 Task: Check more about industry options.
Action: Mouse moved to (804, 100)
Screenshot: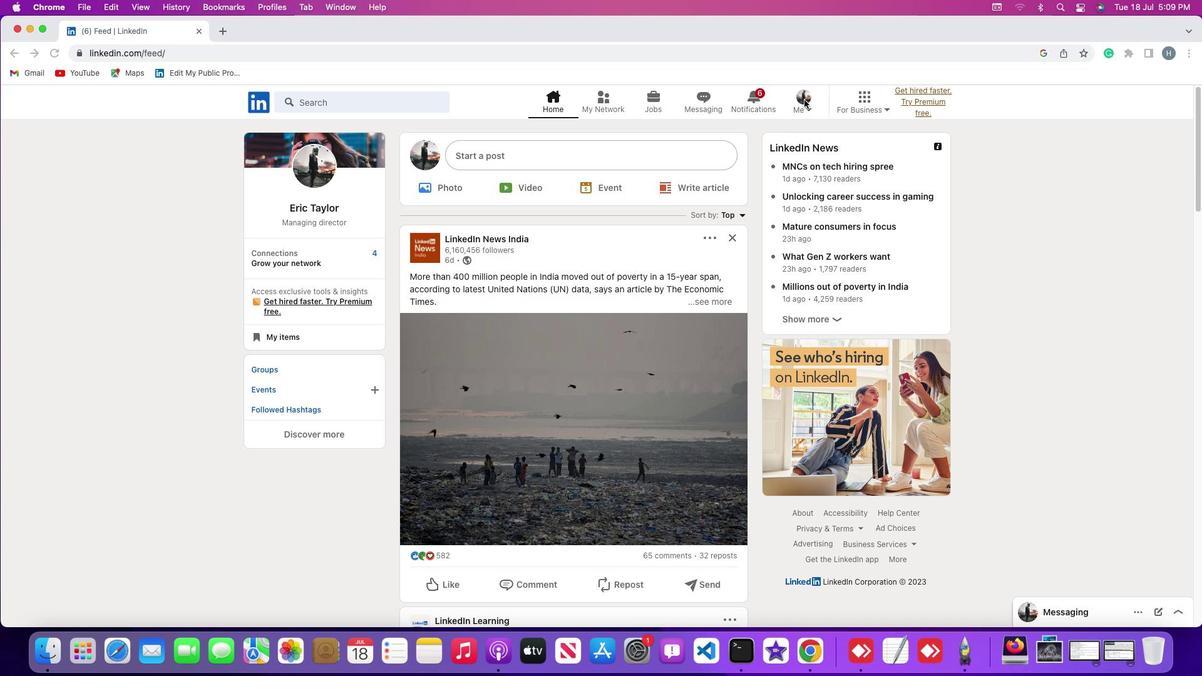 
Action: Mouse pressed left at (804, 100)
Screenshot: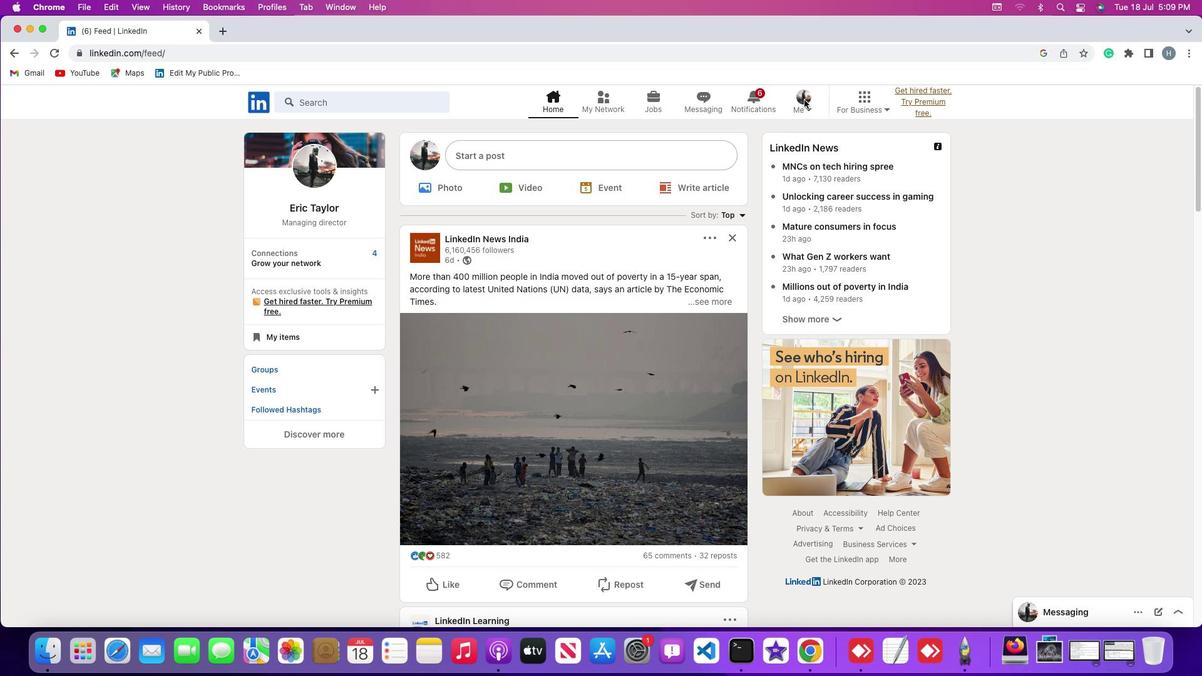 
Action: Mouse moved to (808, 107)
Screenshot: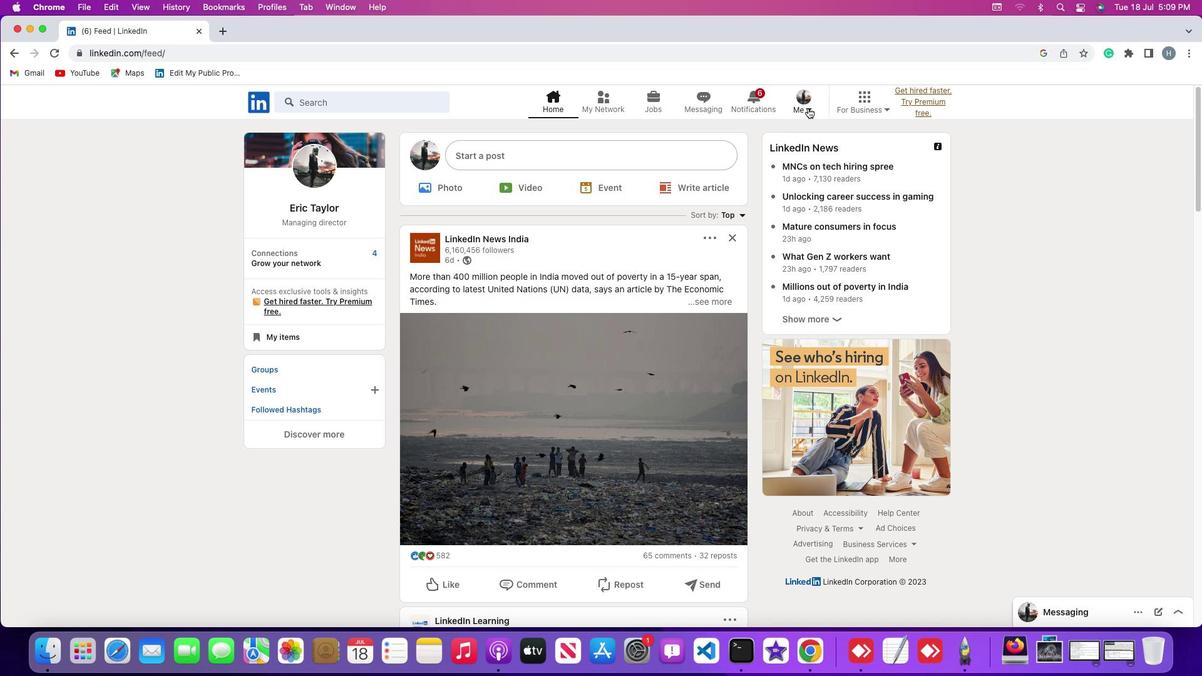 
Action: Mouse pressed left at (808, 107)
Screenshot: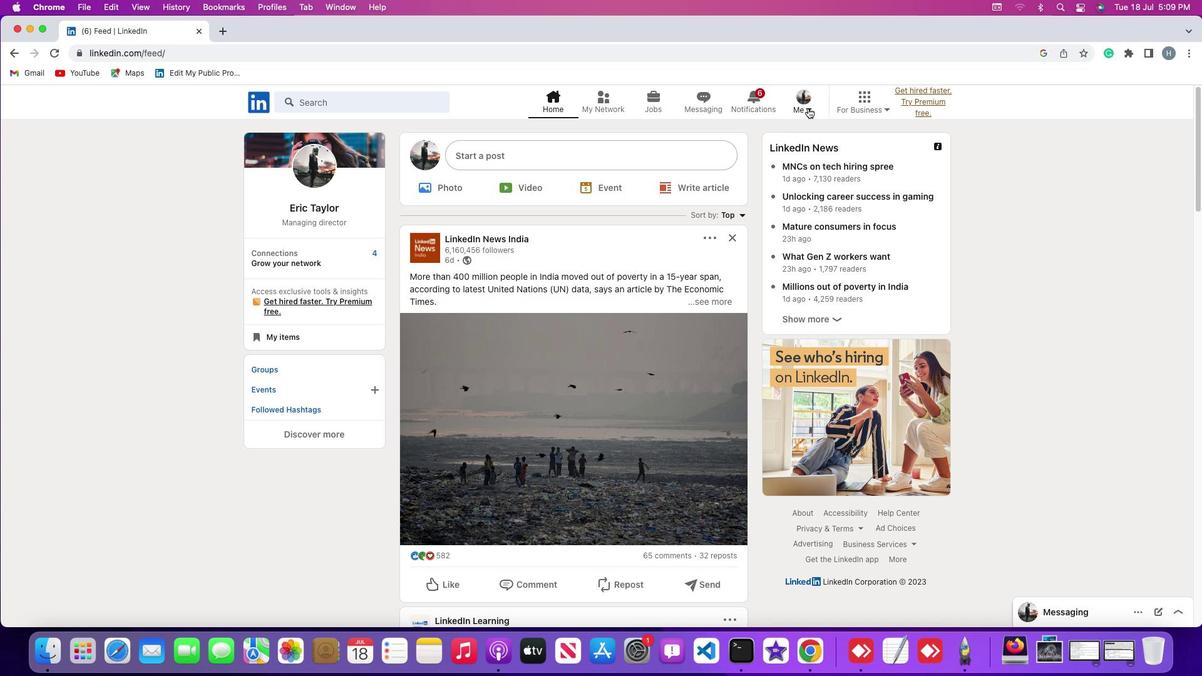 
Action: Mouse moved to (804, 171)
Screenshot: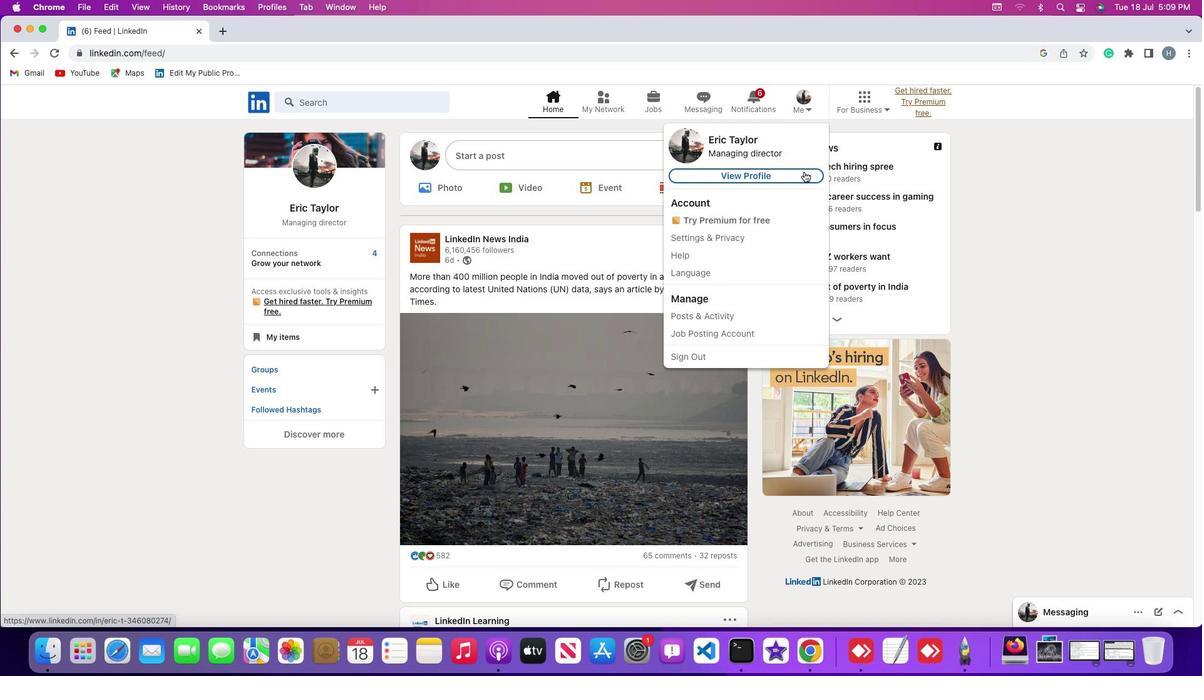 
Action: Mouse pressed left at (804, 171)
Screenshot: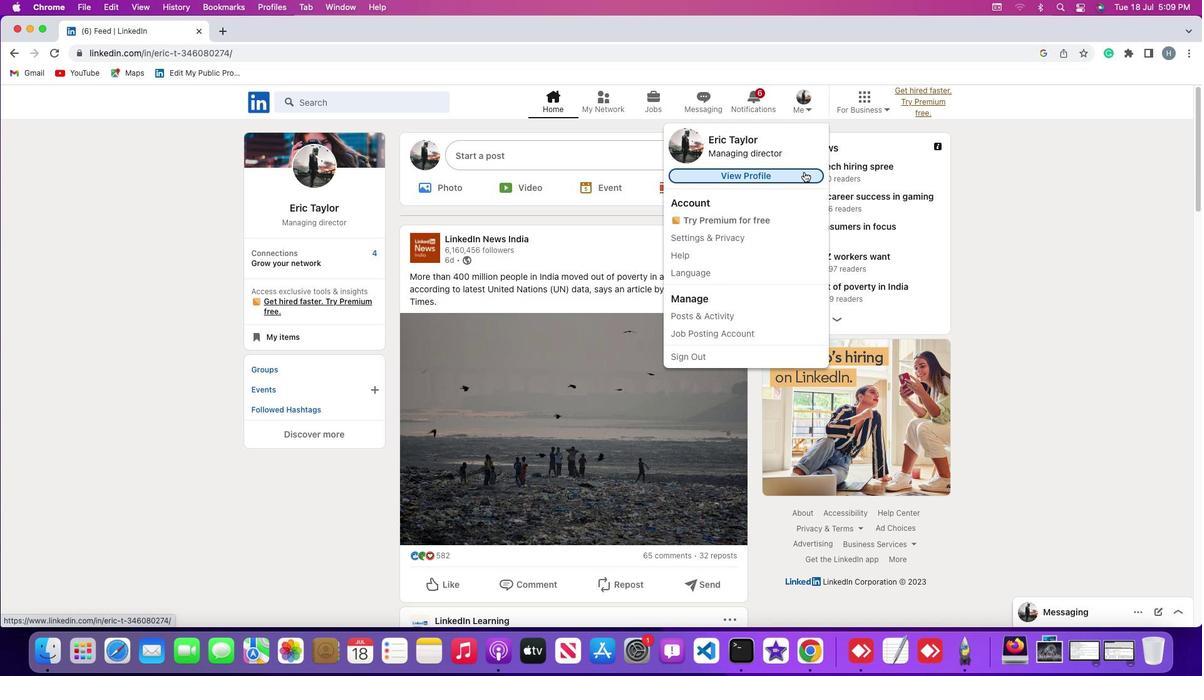
Action: Mouse moved to (728, 283)
Screenshot: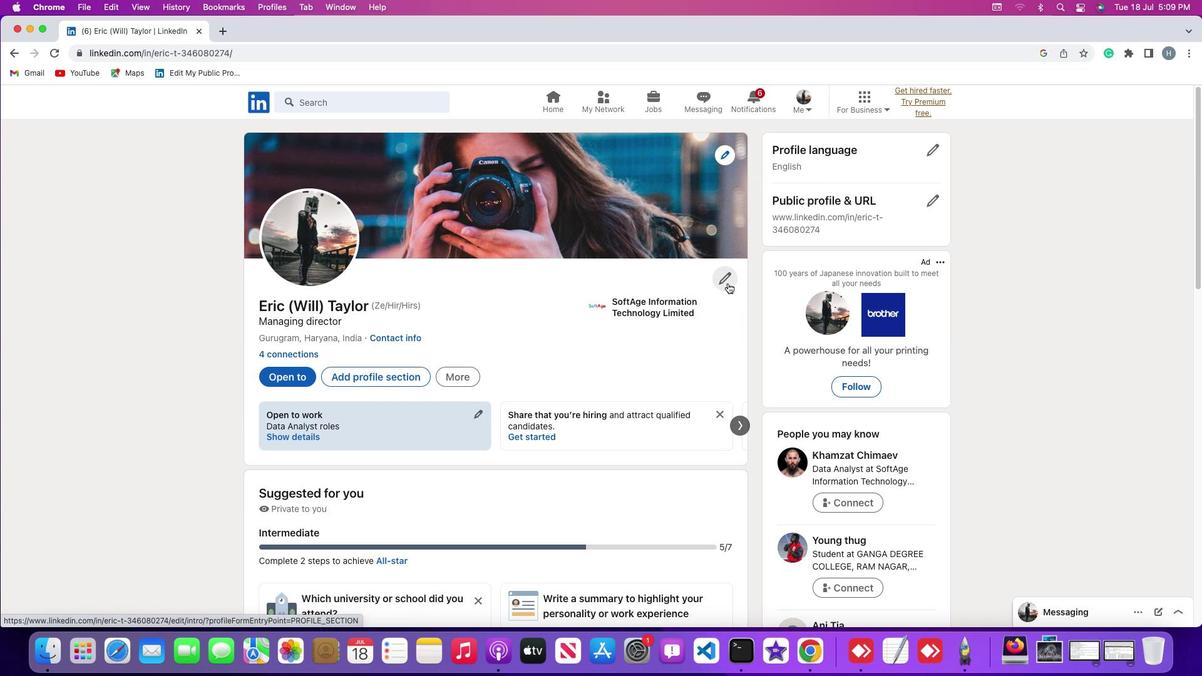 
Action: Mouse pressed left at (728, 283)
Screenshot: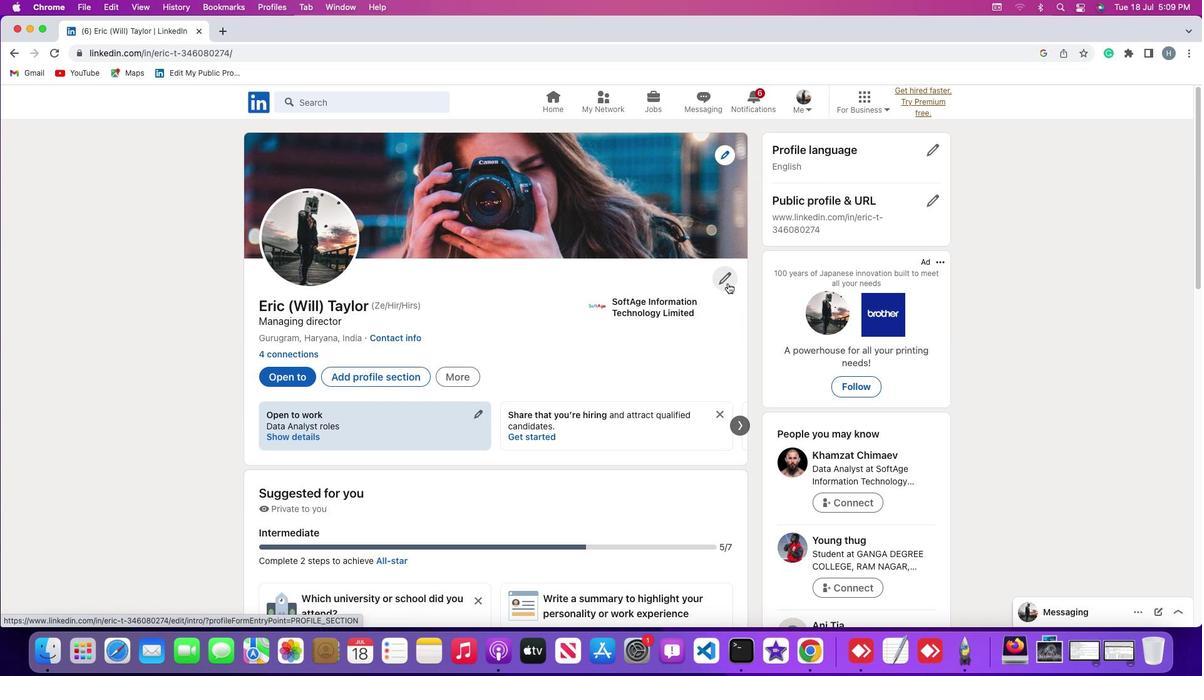 
Action: Mouse moved to (632, 324)
Screenshot: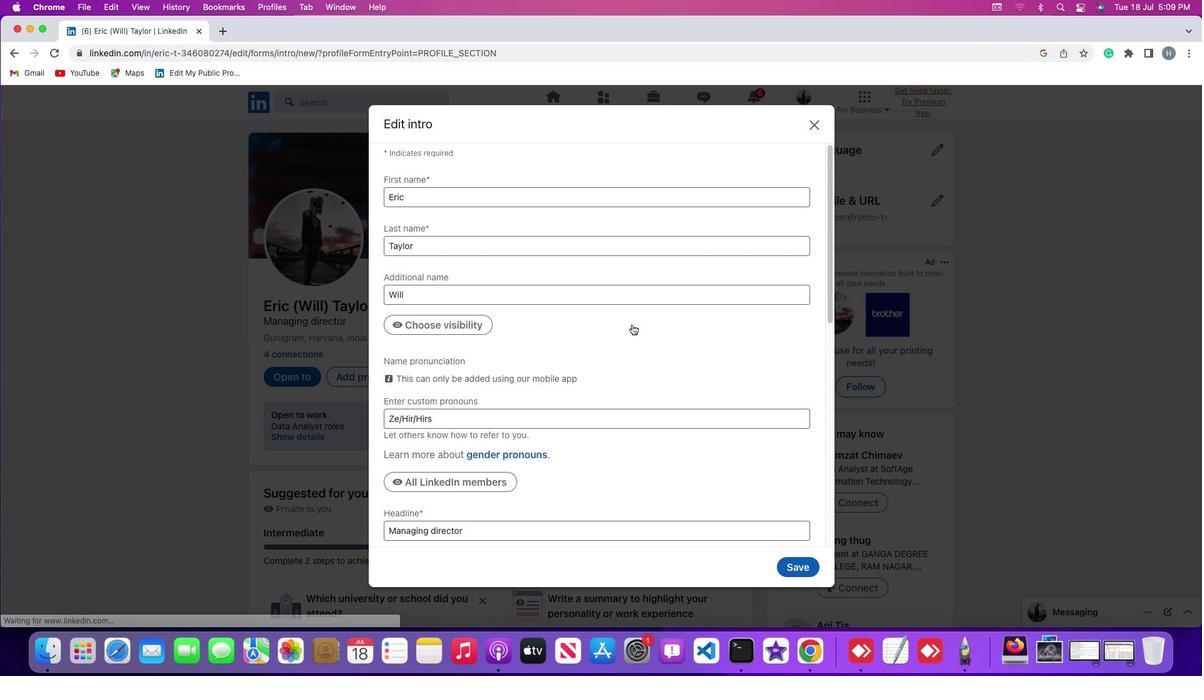 
Action: Mouse scrolled (632, 324) with delta (0, 0)
Screenshot: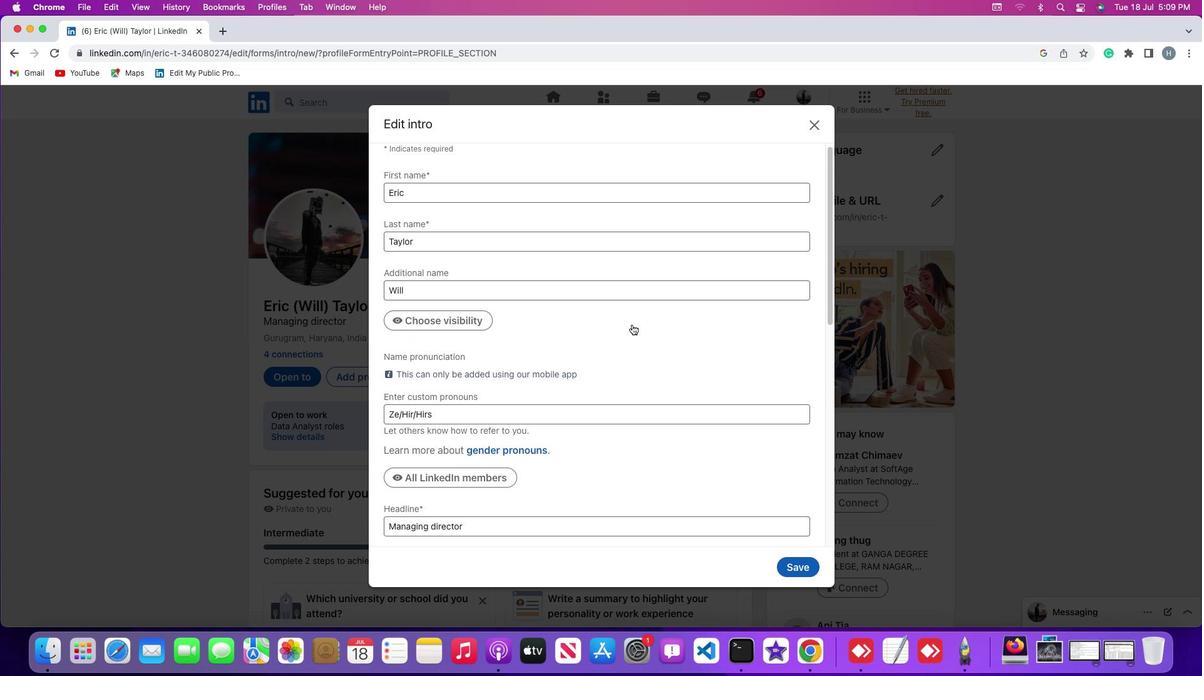 
Action: Mouse scrolled (632, 324) with delta (0, 0)
Screenshot: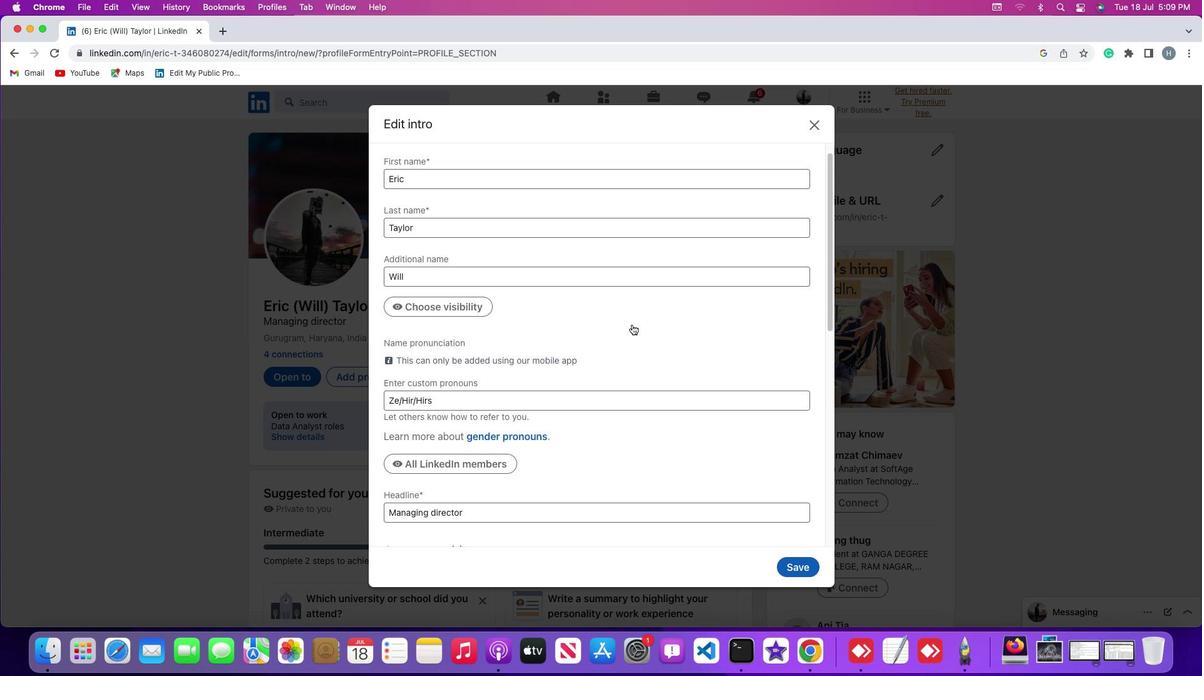 
Action: Mouse scrolled (632, 324) with delta (0, -1)
Screenshot: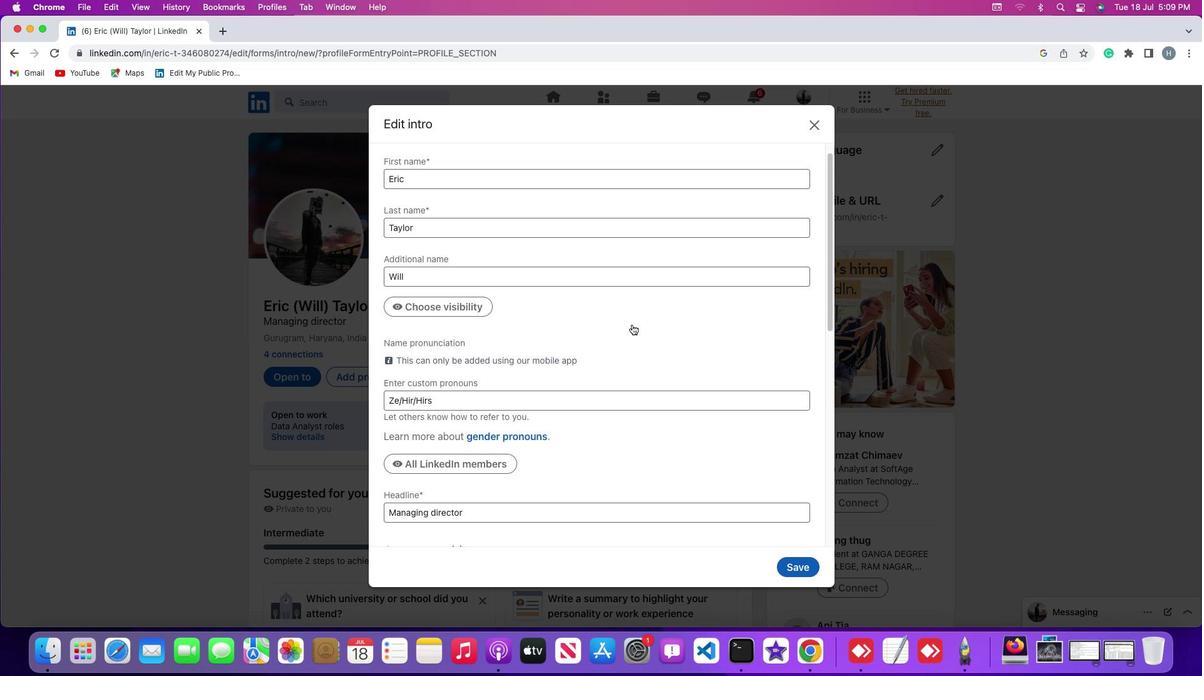 
Action: Mouse scrolled (632, 324) with delta (0, 0)
Screenshot: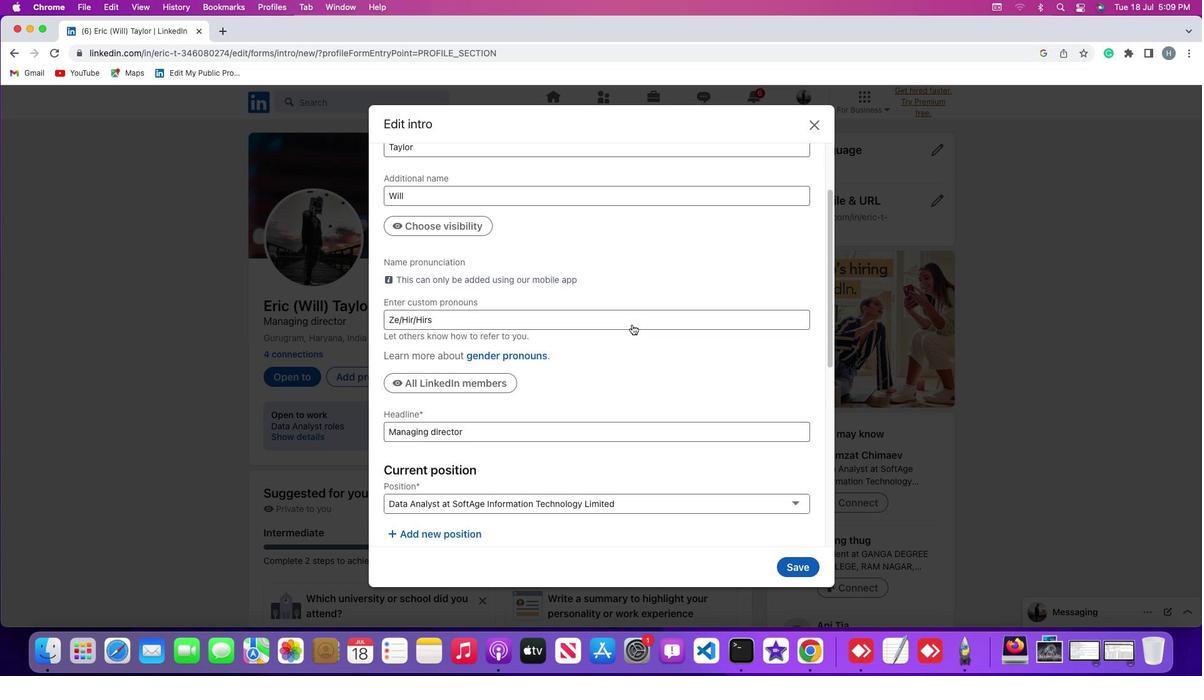 
Action: Mouse scrolled (632, 324) with delta (0, 0)
Screenshot: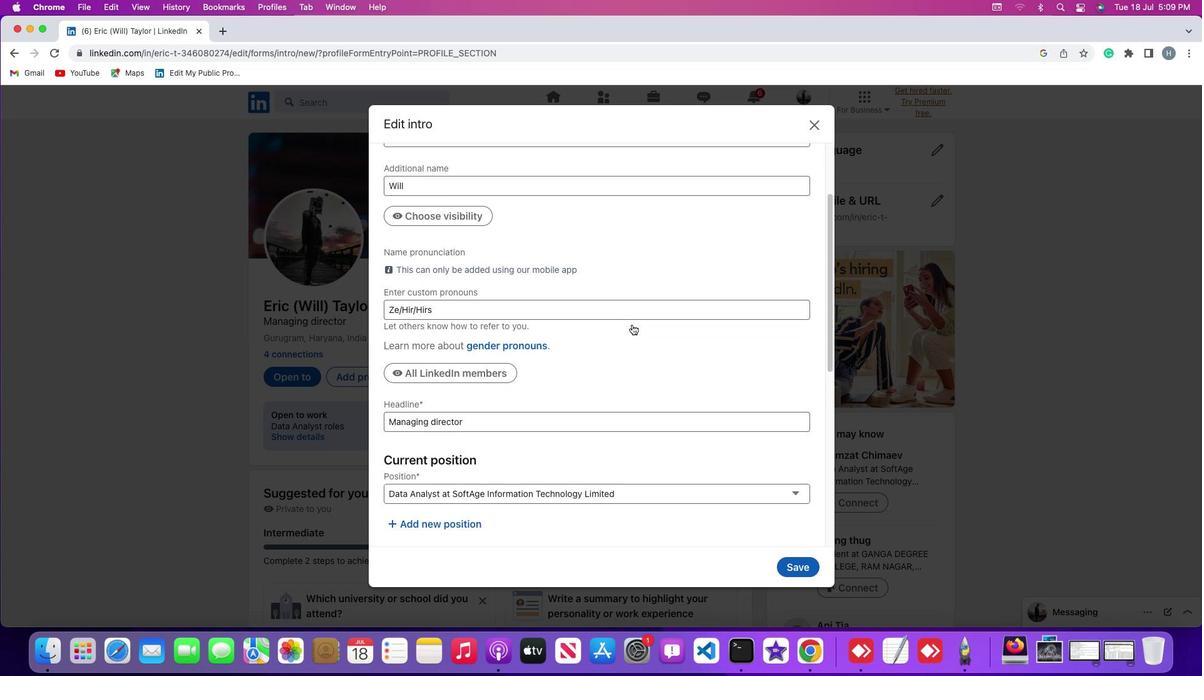 
Action: Mouse scrolled (632, 324) with delta (0, -1)
Screenshot: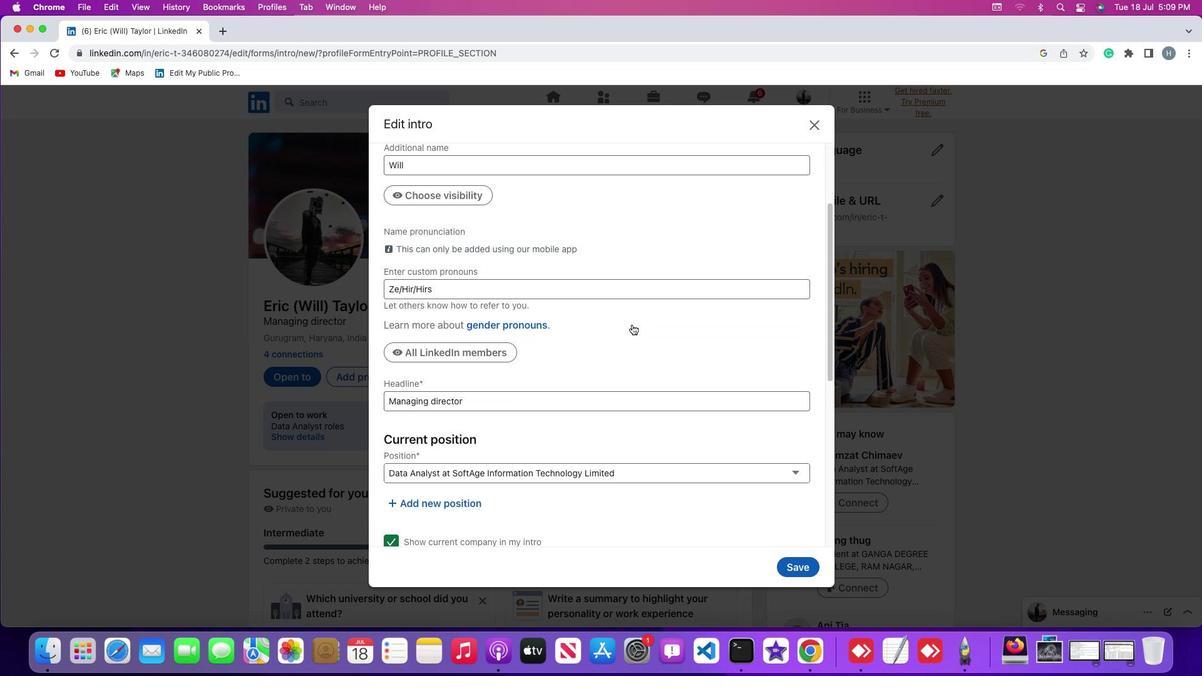 
Action: Mouse moved to (465, 441)
Screenshot: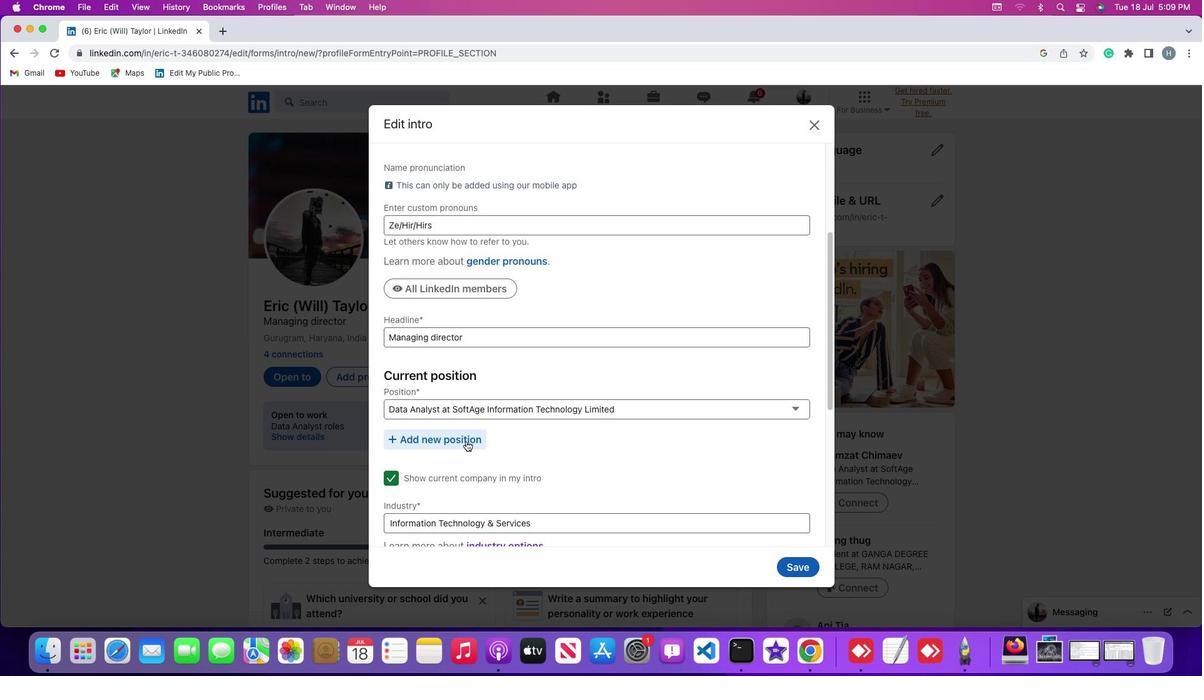 
Action: Mouse pressed left at (465, 441)
Screenshot: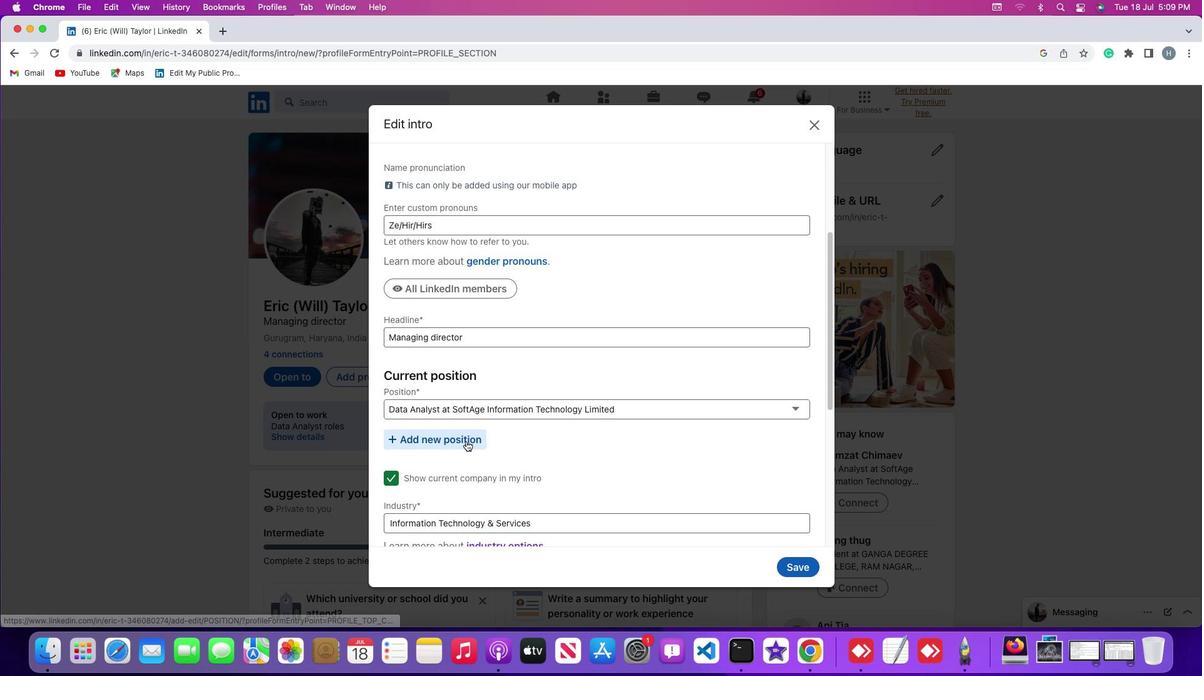 
Action: Mouse moved to (623, 357)
Screenshot: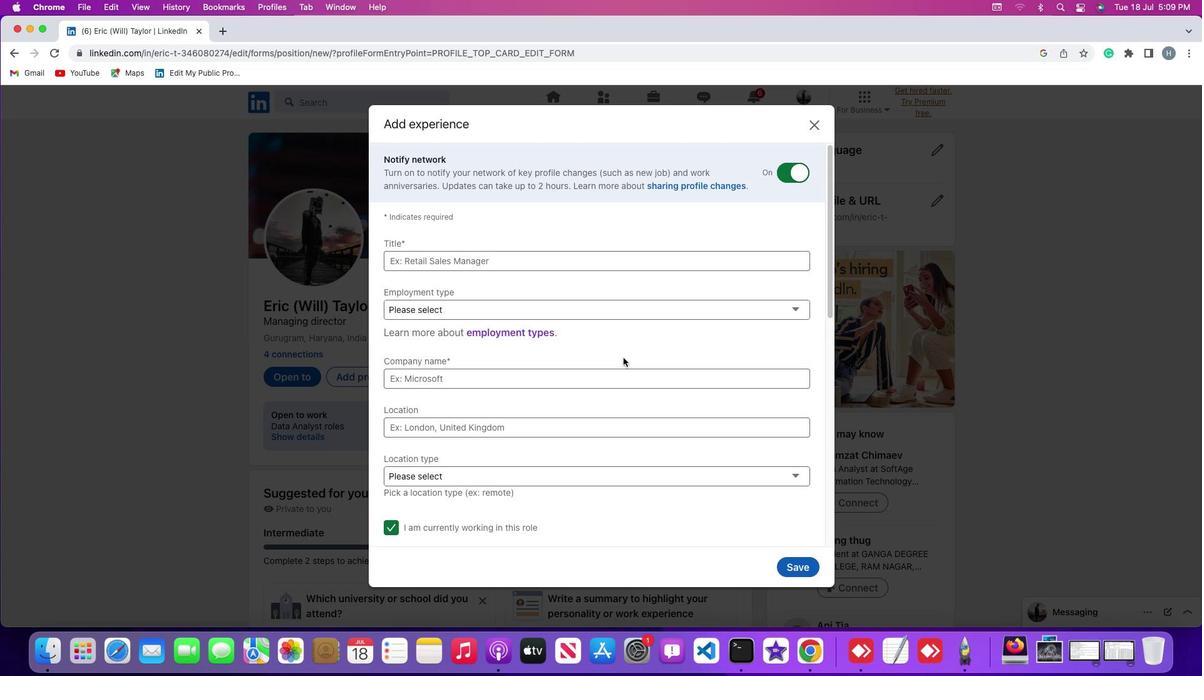 
Action: Mouse scrolled (623, 357) with delta (0, 0)
Screenshot: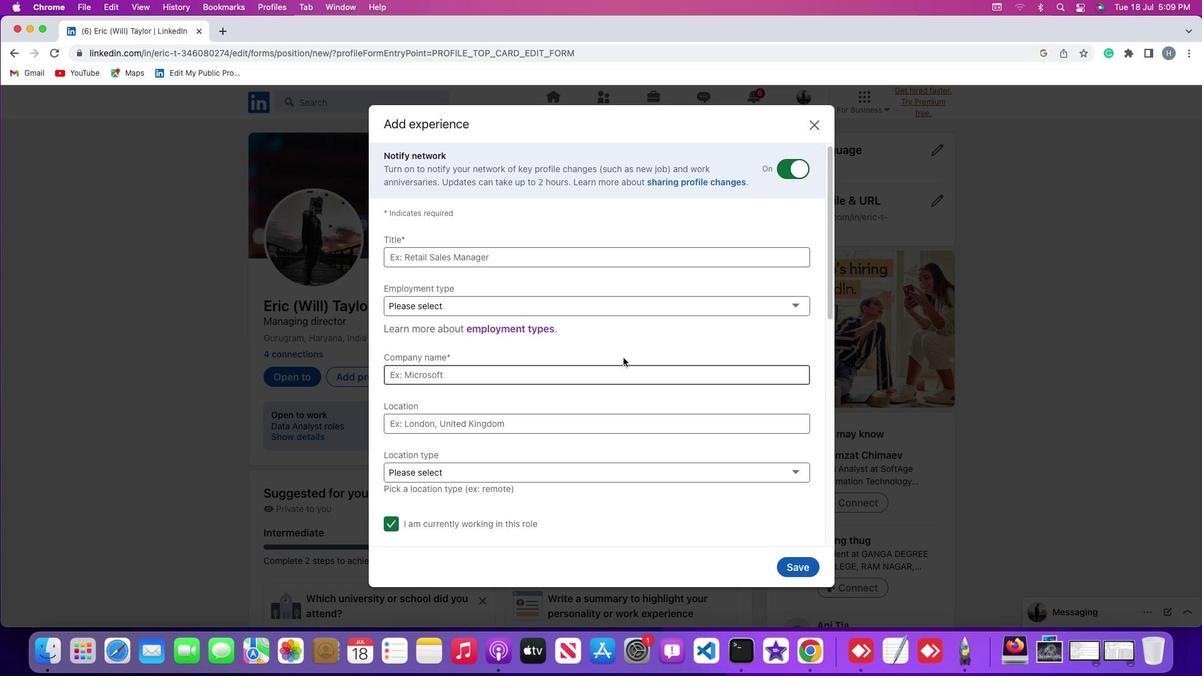 
Action: Mouse scrolled (623, 357) with delta (0, 0)
Screenshot: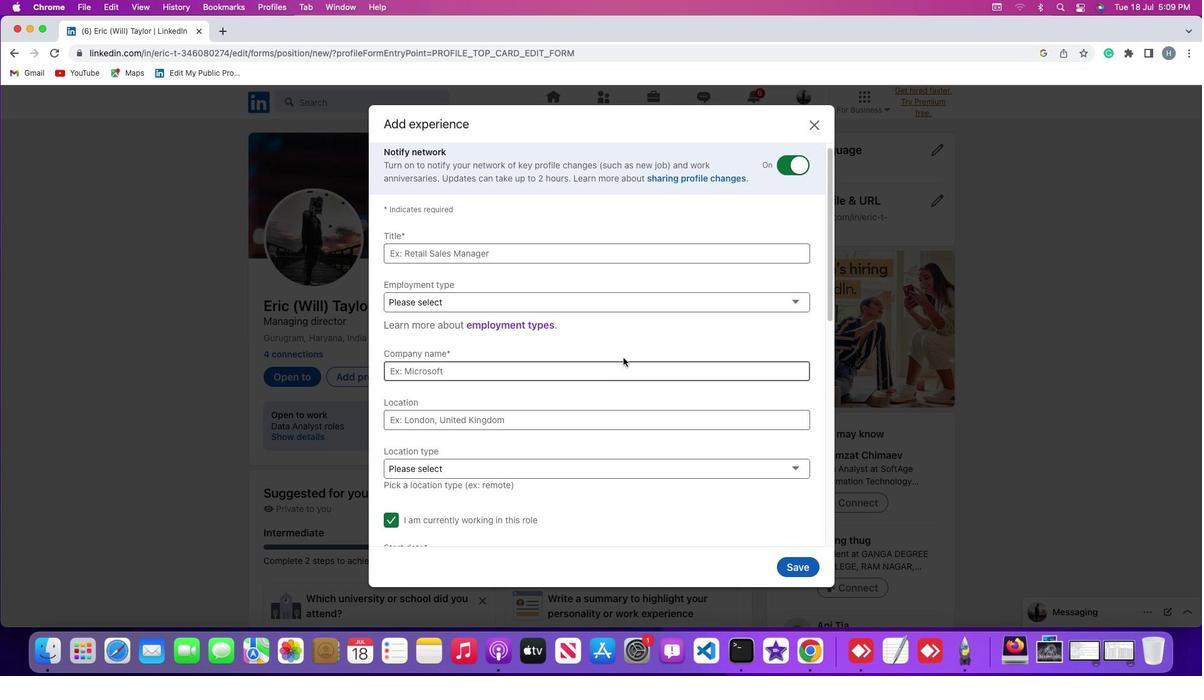 
Action: Mouse scrolled (623, 357) with delta (0, -1)
Screenshot: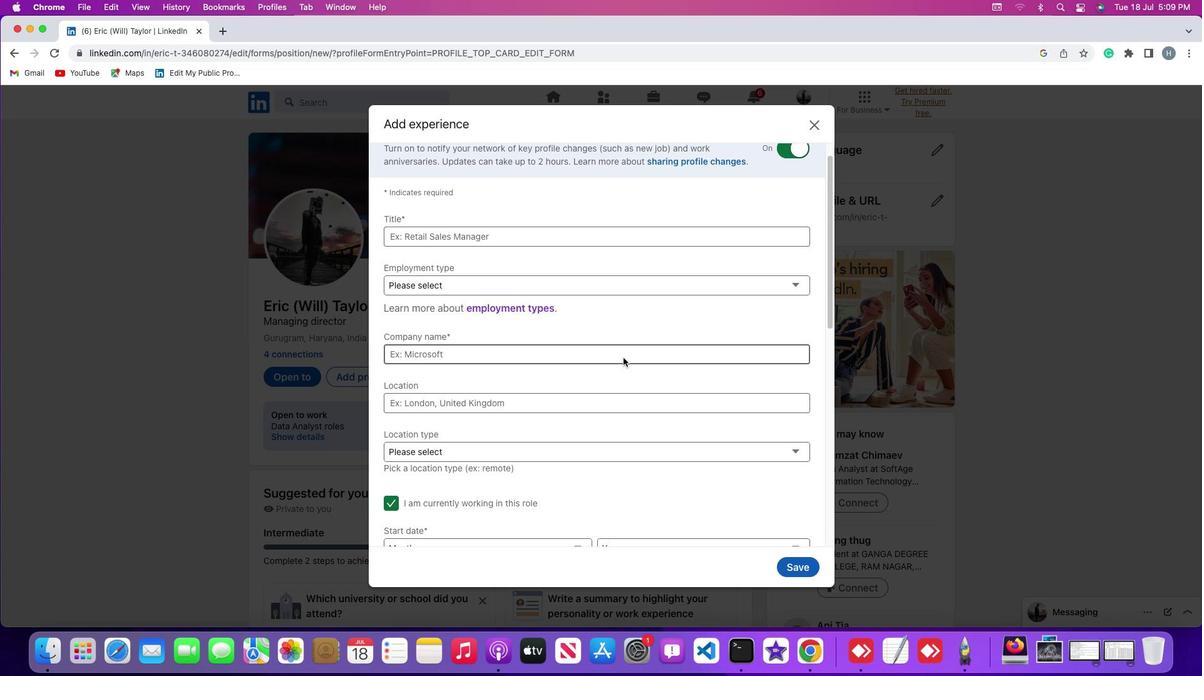 
Action: Mouse scrolled (623, 357) with delta (0, -2)
Screenshot: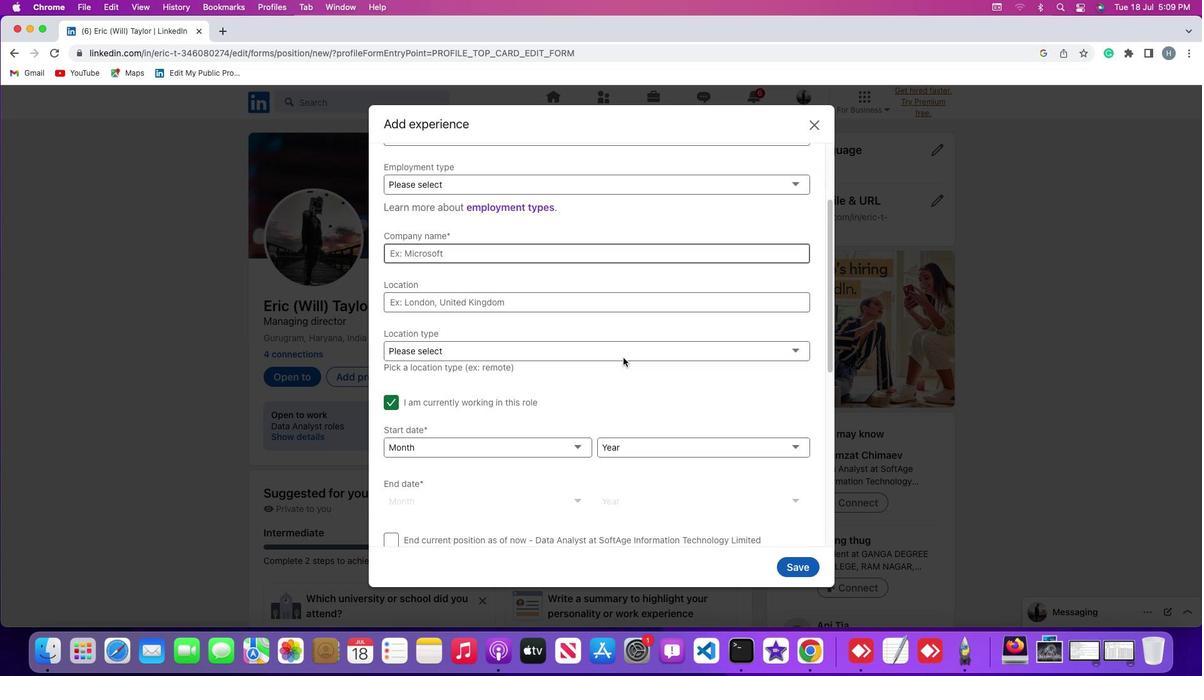 
Action: Mouse scrolled (623, 357) with delta (0, 0)
Screenshot: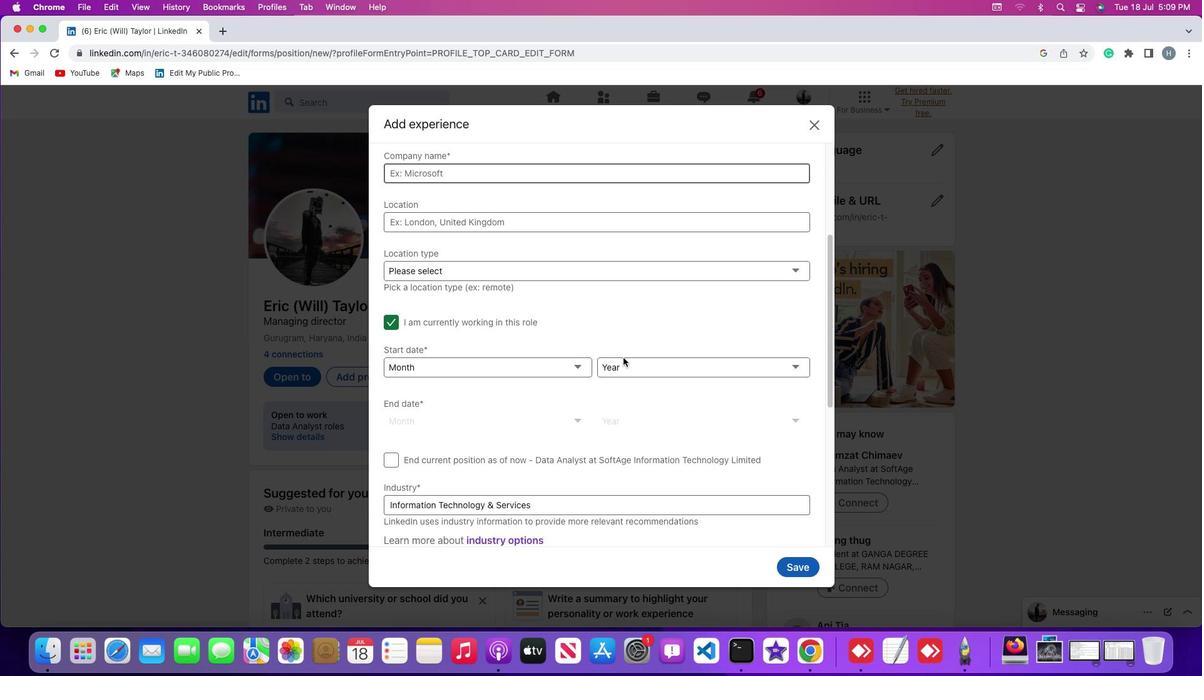 
Action: Mouse scrolled (623, 357) with delta (0, 0)
Screenshot: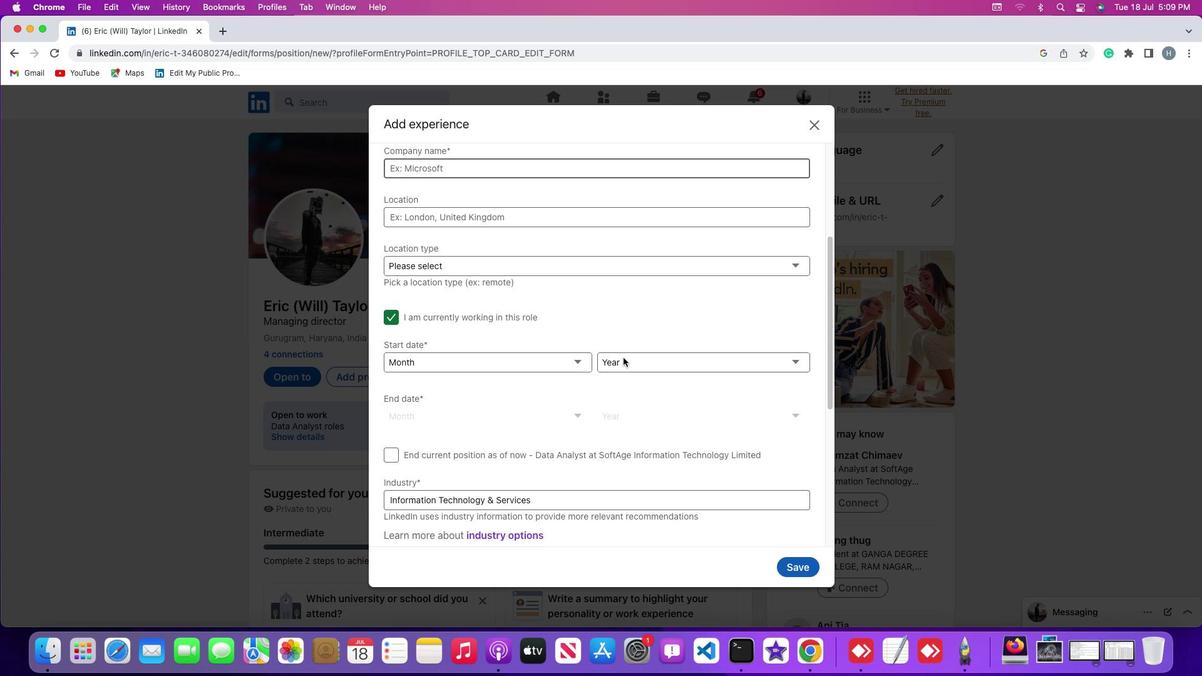 
Action: Mouse scrolled (623, 357) with delta (0, -1)
Screenshot: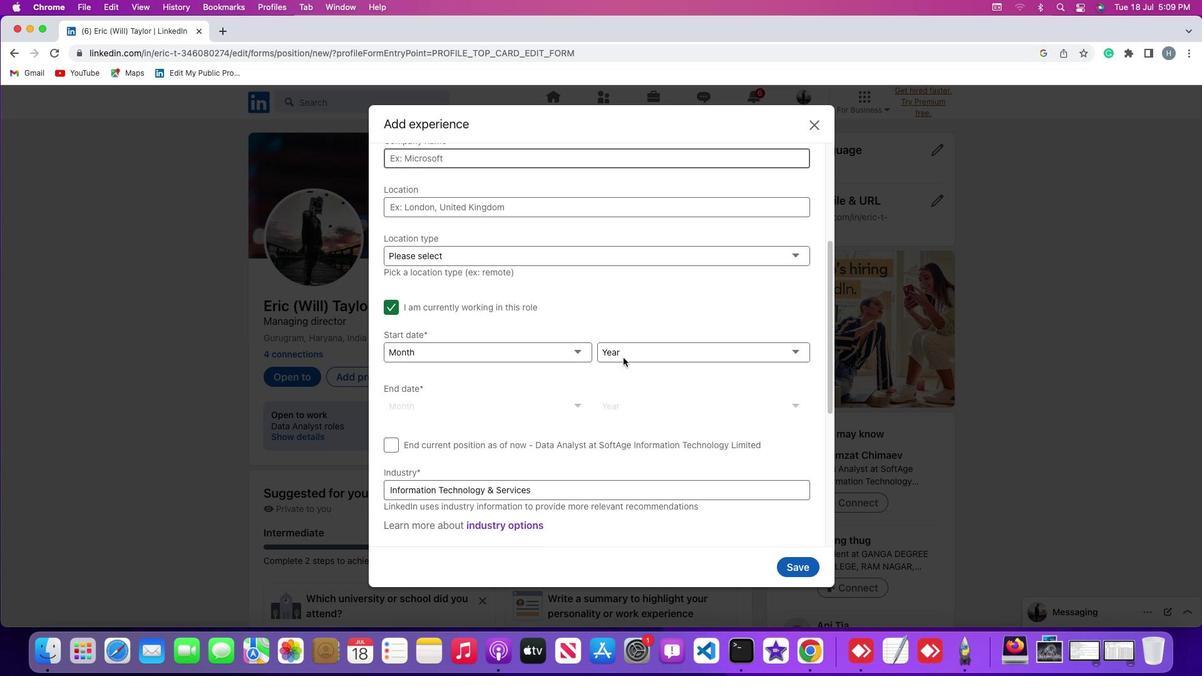 
Action: Mouse scrolled (623, 357) with delta (0, 0)
Screenshot: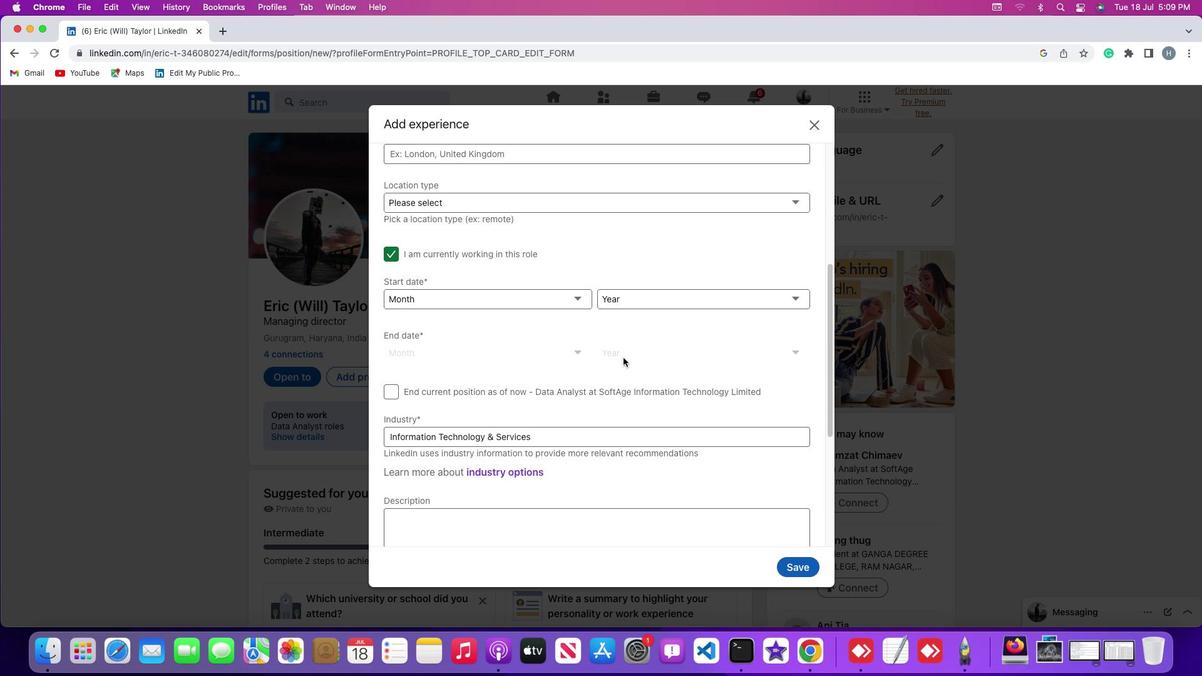 
Action: Mouse scrolled (623, 357) with delta (0, 0)
Screenshot: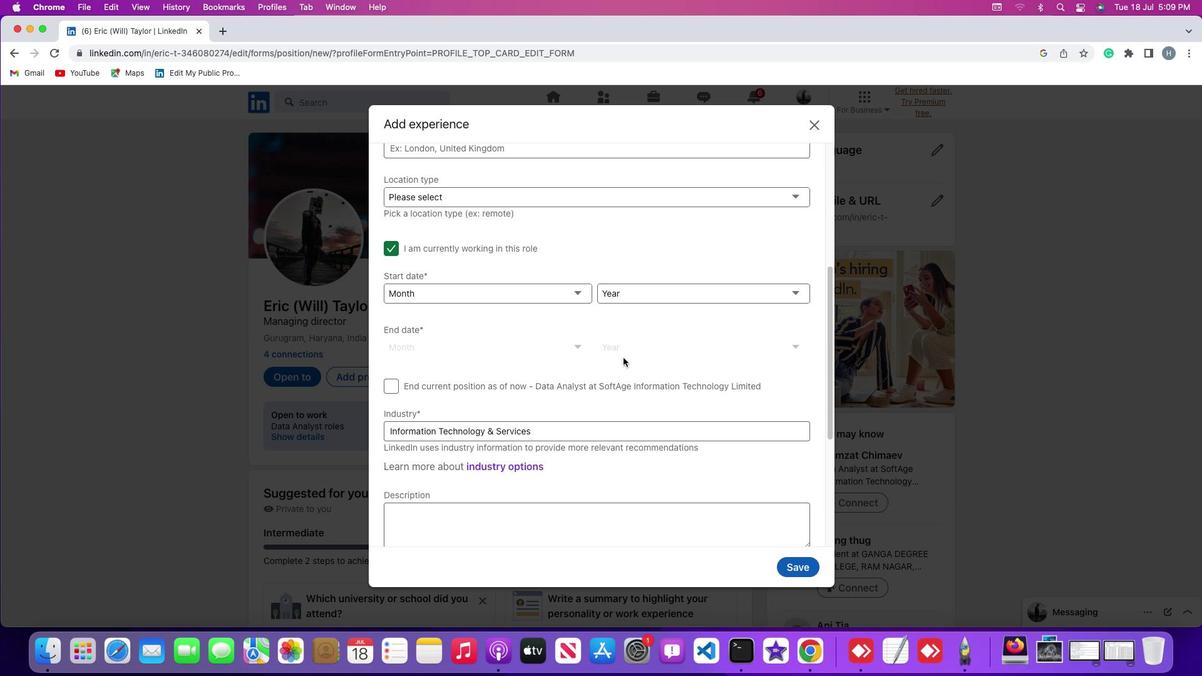 
Action: Mouse scrolled (623, 357) with delta (0, 0)
Screenshot: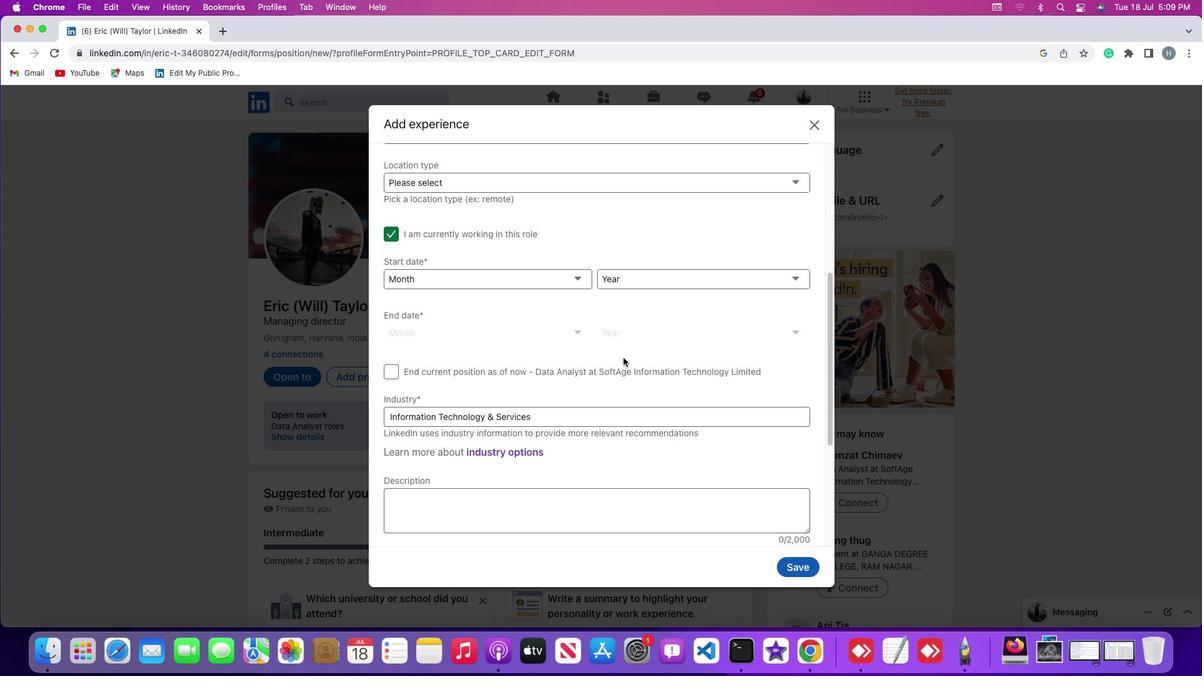 
Action: Mouse scrolled (623, 357) with delta (0, -1)
Screenshot: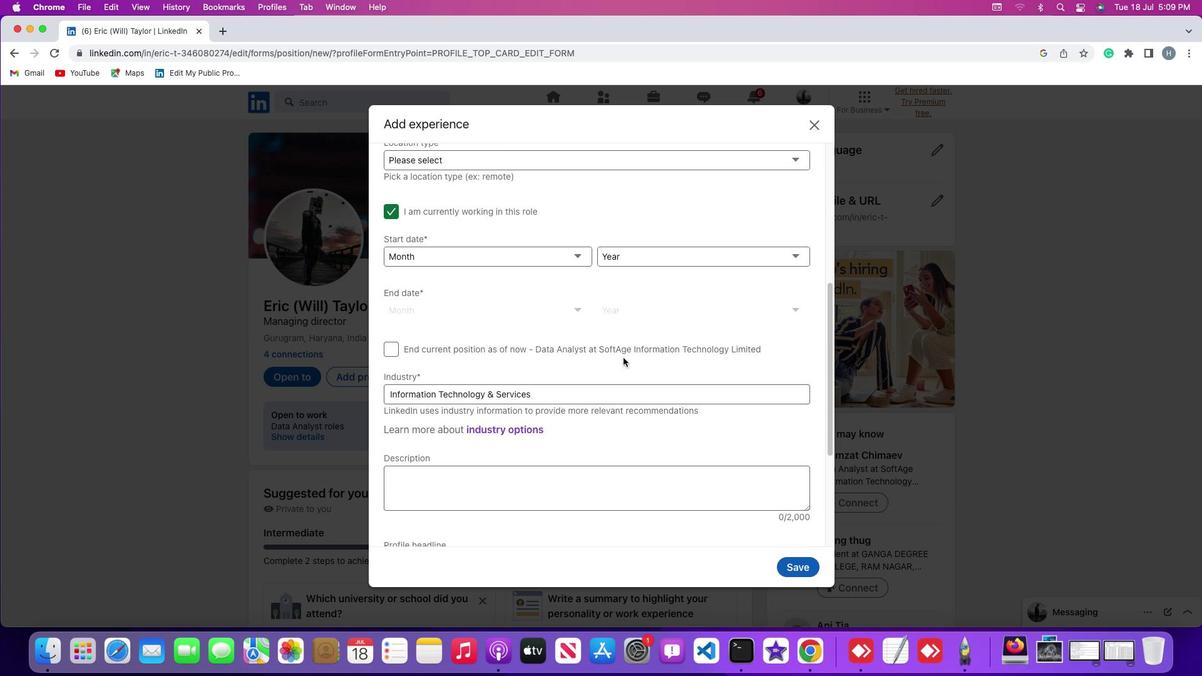 
Action: Mouse moved to (518, 339)
Screenshot: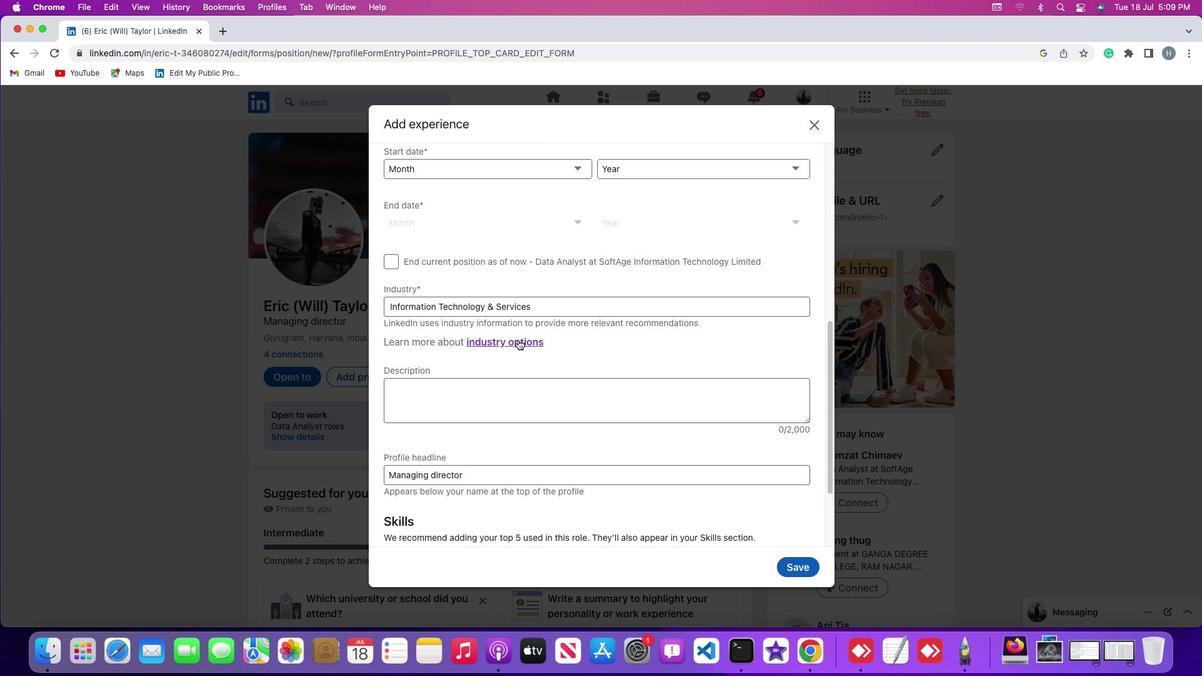 
Action: Mouse pressed left at (518, 339)
Screenshot: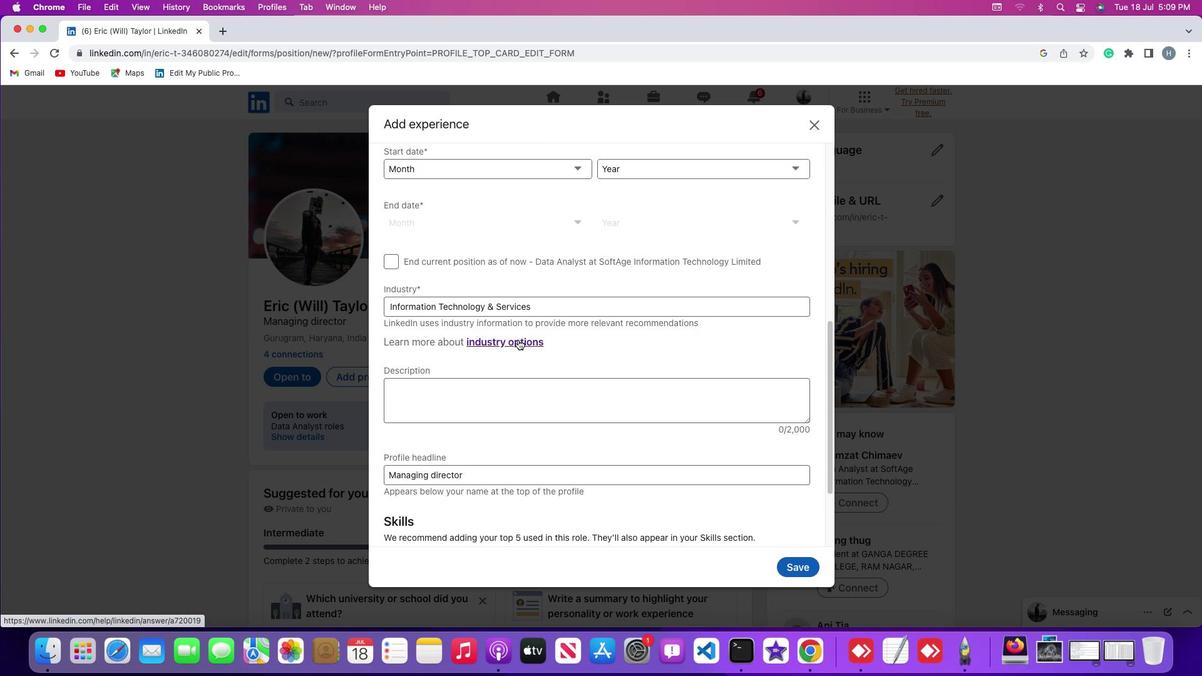 
